 Task: Write an email requesting a performance review from your manager, including your time at the company and your desire for feedback.
Action: Mouse moved to (38, 98)
Screenshot: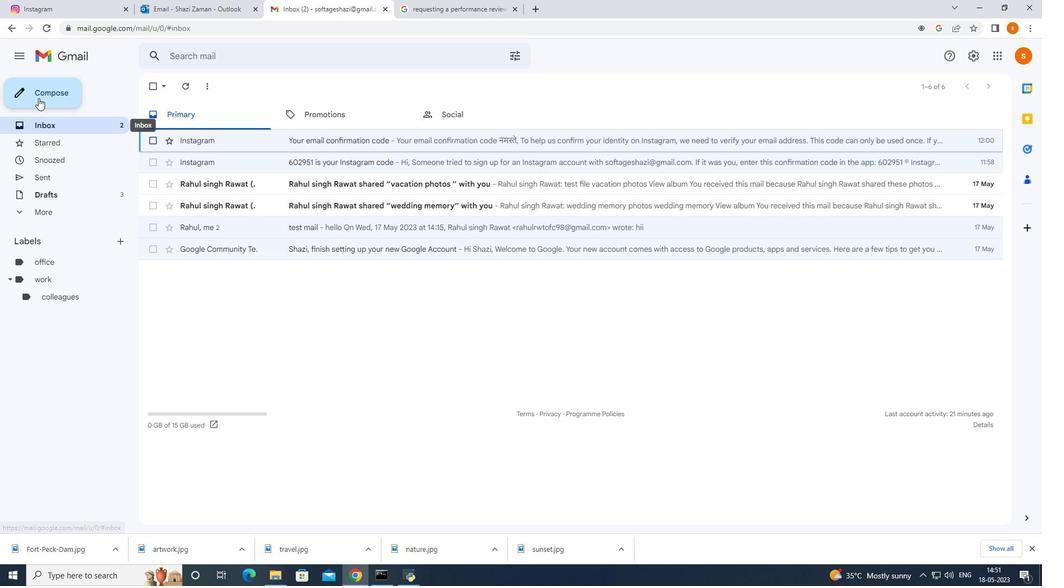 
Action: Mouse pressed left at (38, 98)
Screenshot: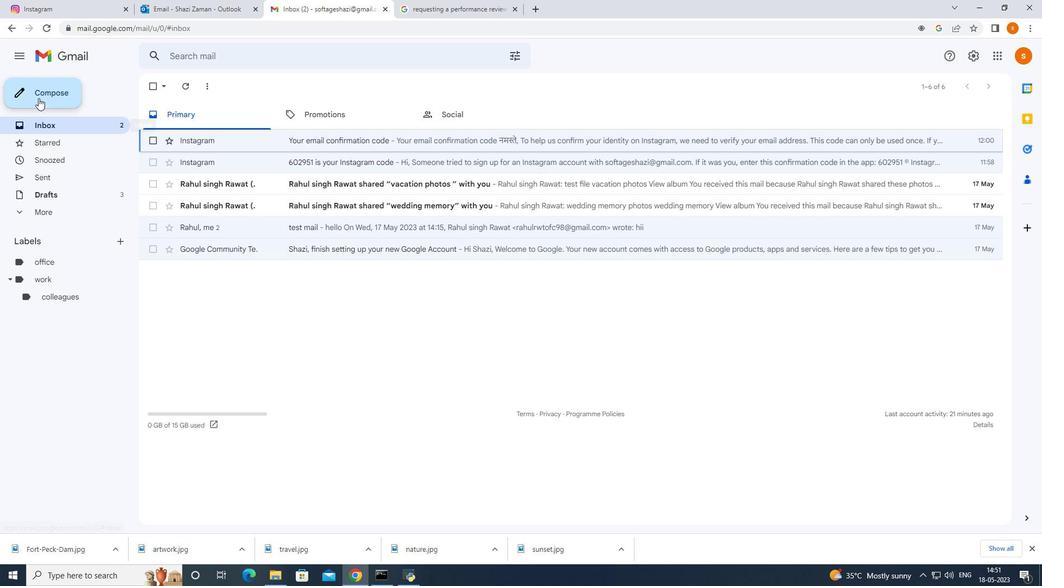 
Action: Mouse moved to (723, 244)
Screenshot: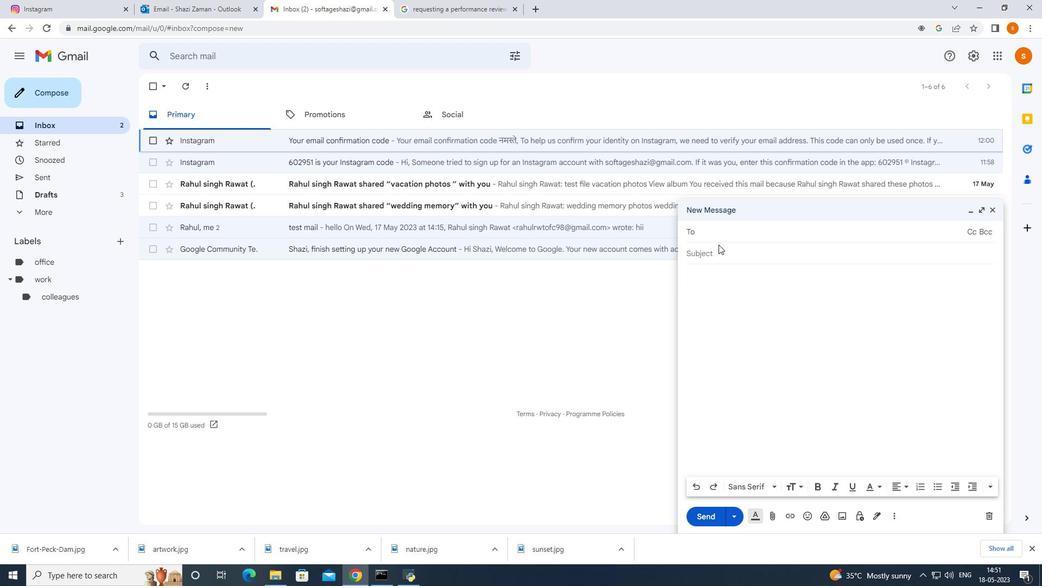 
Action: Key pressed ra<Key.down><Key.enter>
Screenshot: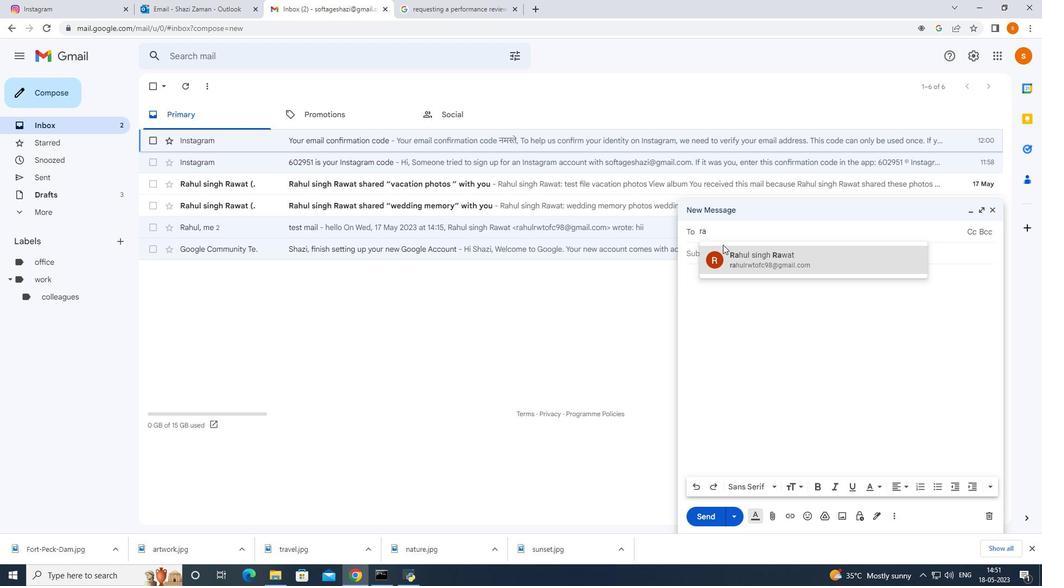 
Action: Mouse moved to (729, 267)
Screenshot: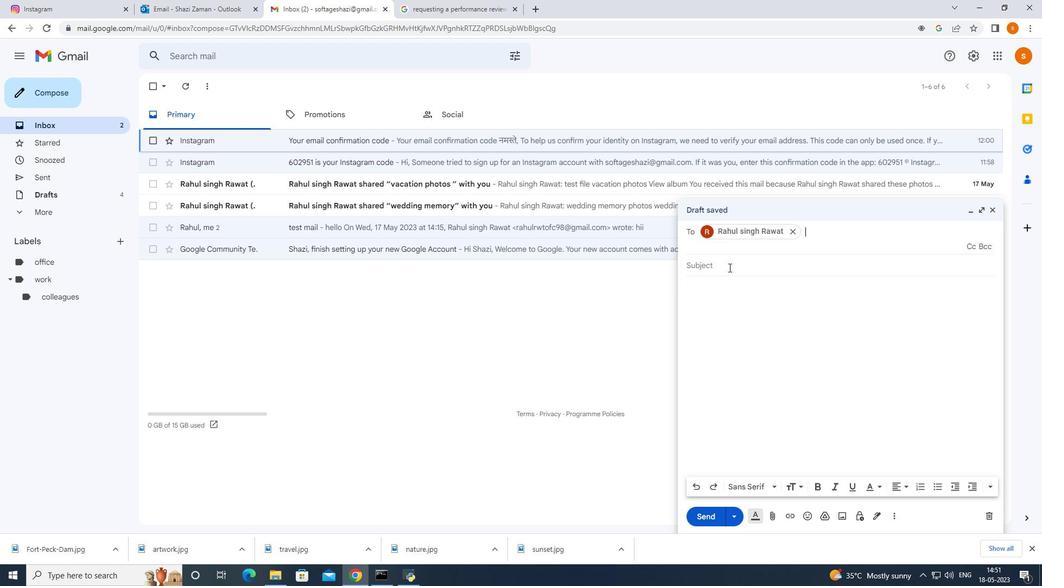 
Action: Mouse pressed left at (729, 267)
Screenshot: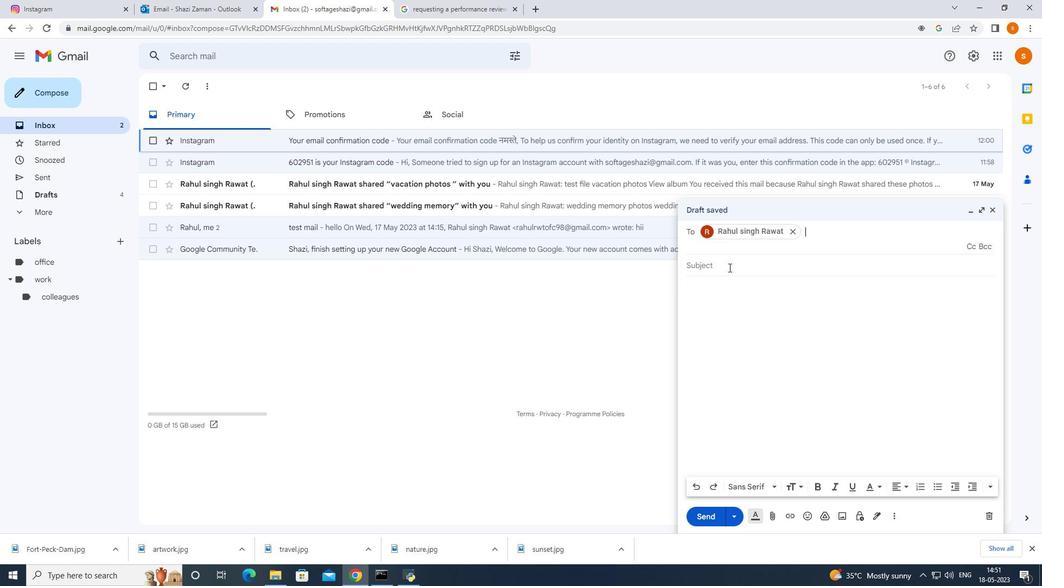 
Action: Mouse moved to (729, 266)
Screenshot: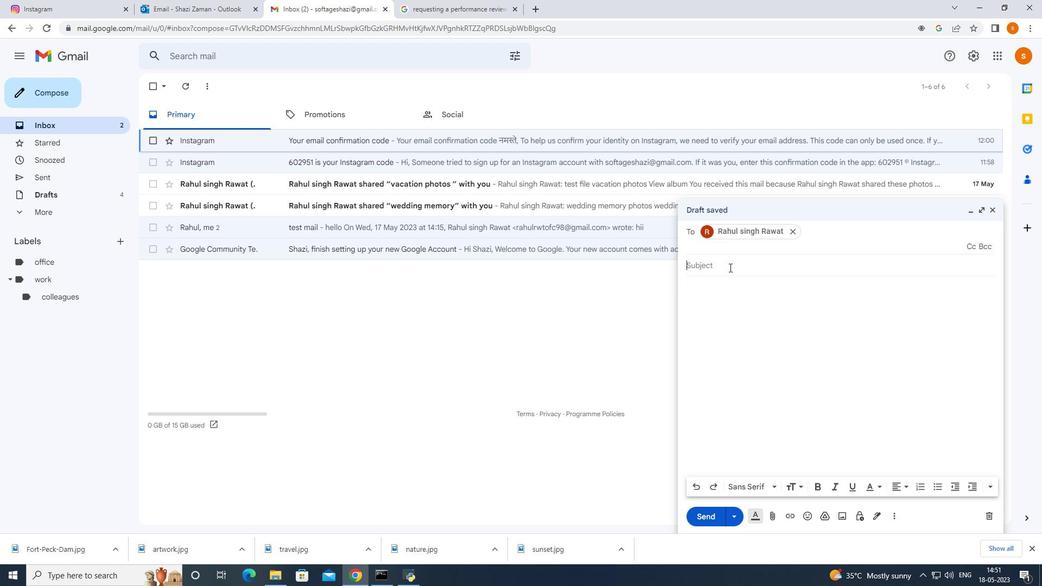
Action: Key pressed performana<Key.backspace>v<Key.backspace>ce<Key.space>review<Key.space>on<Key.space>work
Screenshot: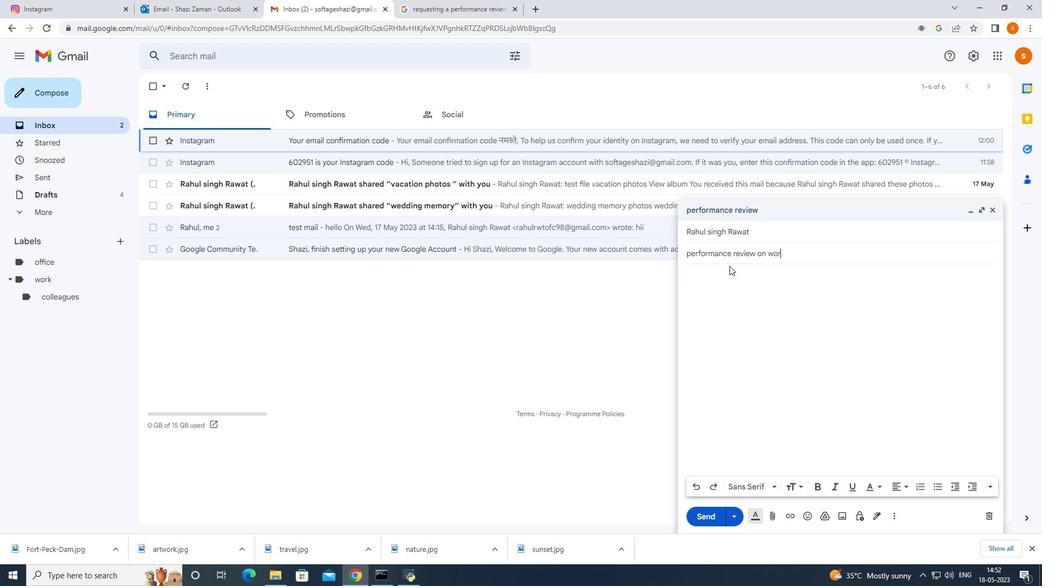 
Action: Mouse moved to (720, 269)
Screenshot: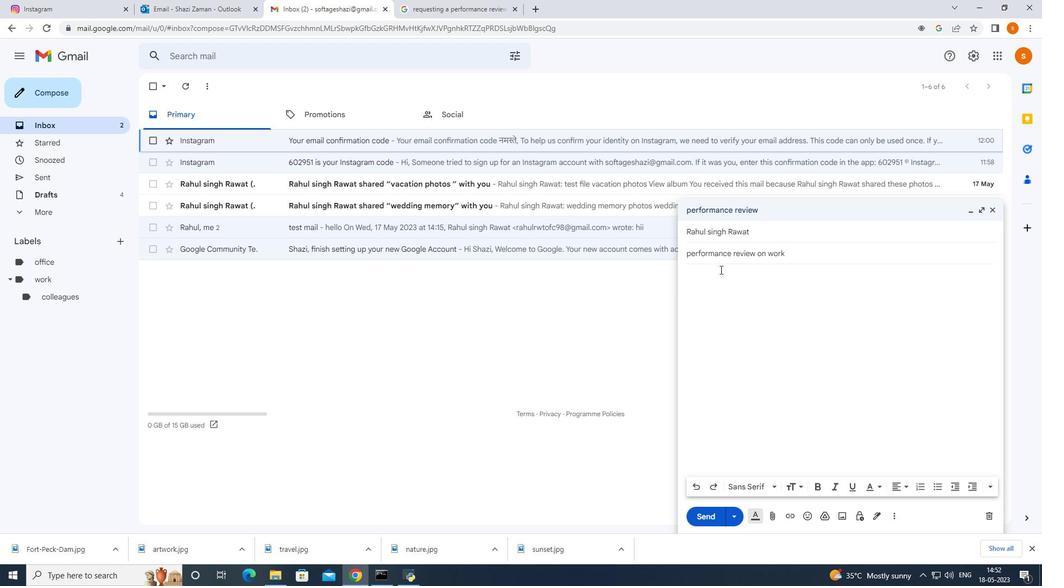 
Action: Mouse pressed left at (720, 269)
Screenshot: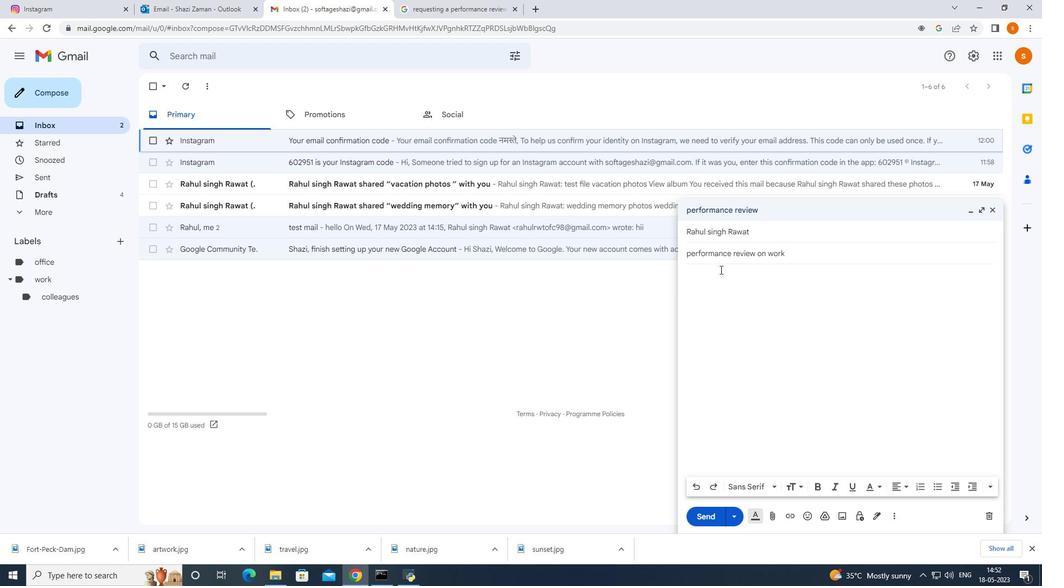 
Action: Mouse moved to (719, 269)
Screenshot: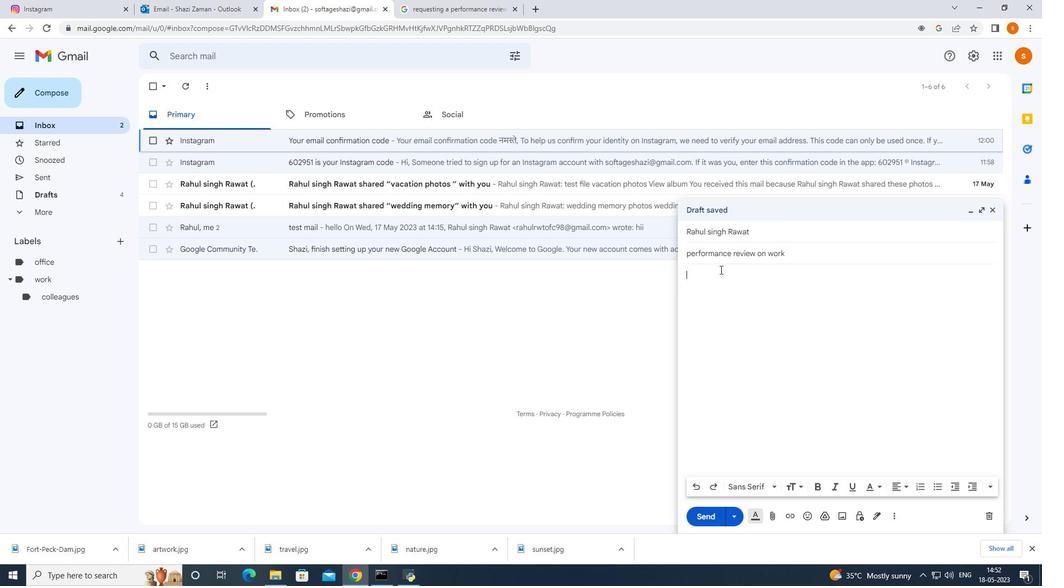 
Action: Key pressed <Key.shift>Hy<Key.space>r<Key.backspace><Key.shift>Rahul,<Key.enter><Key.enter><Key.enter><Key.enter><Key.backspace><Key.backspace><Key.backspace><Key.space><Key.space><Key.space><Key.space><Key.space><Key.space><Key.space>ctrl+Cctrl+V
Screenshot: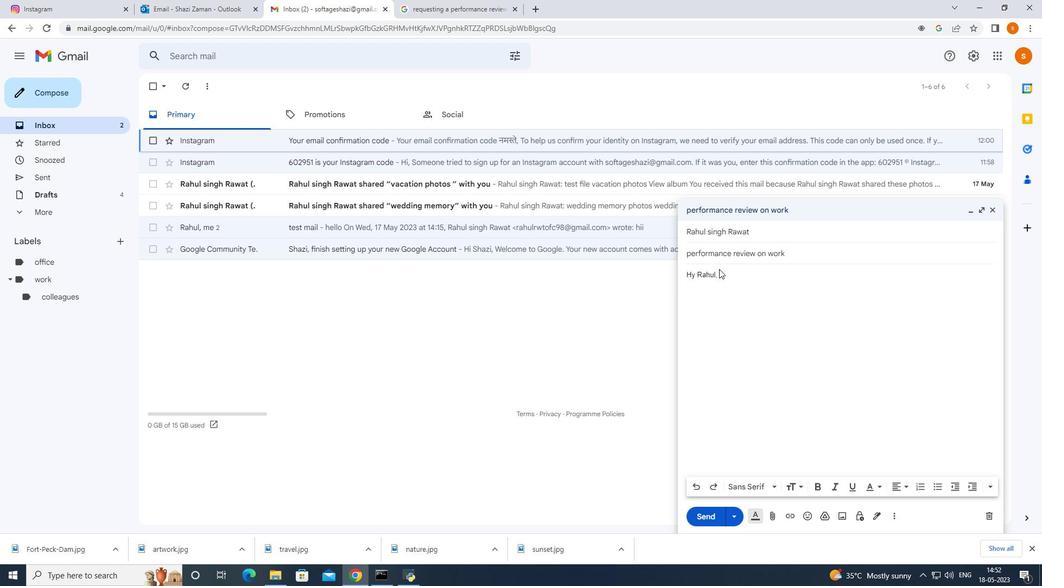 
Action: Mouse moved to (761, 370)
Screenshot: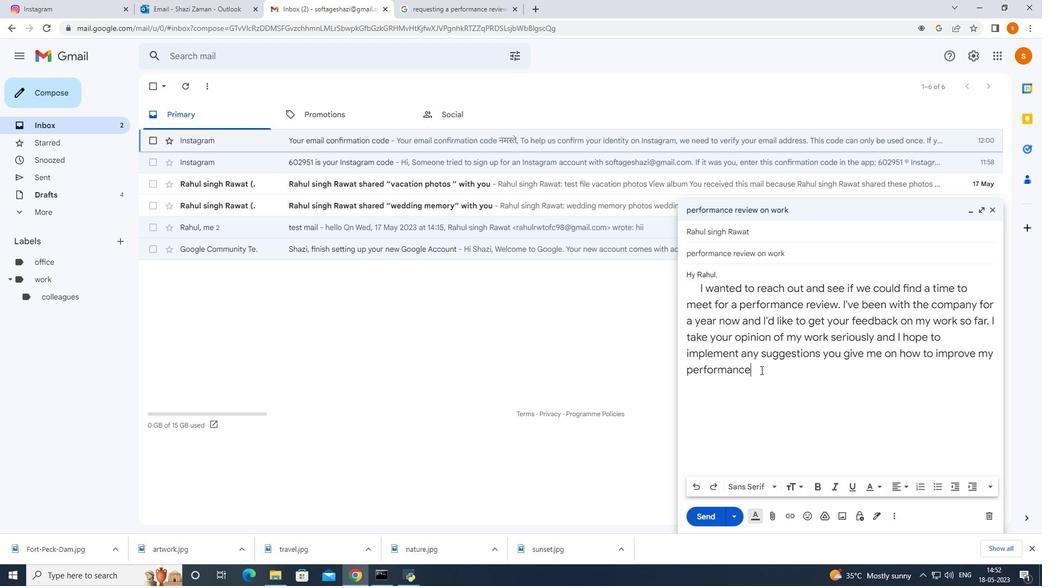 
Action: Mouse pressed left at (761, 370)
Screenshot: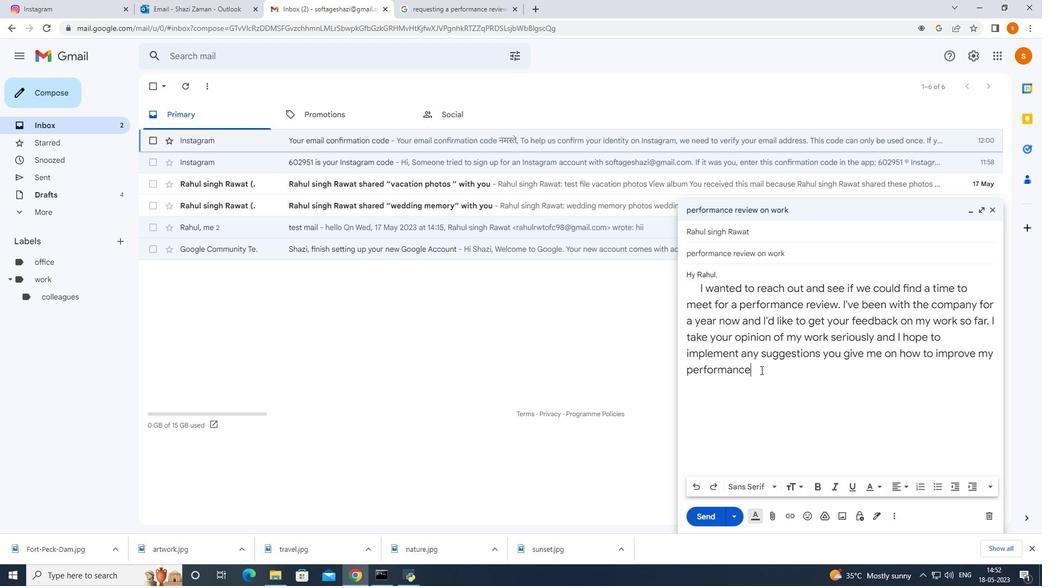 
Action: Mouse moved to (804, 489)
Screenshot: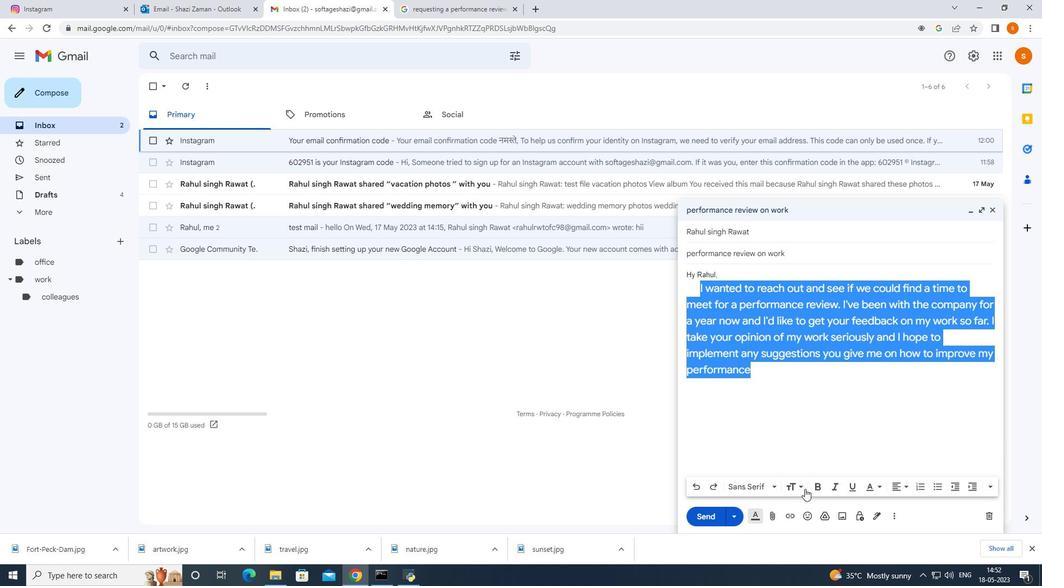 
Action: Mouse pressed left at (804, 489)
Screenshot: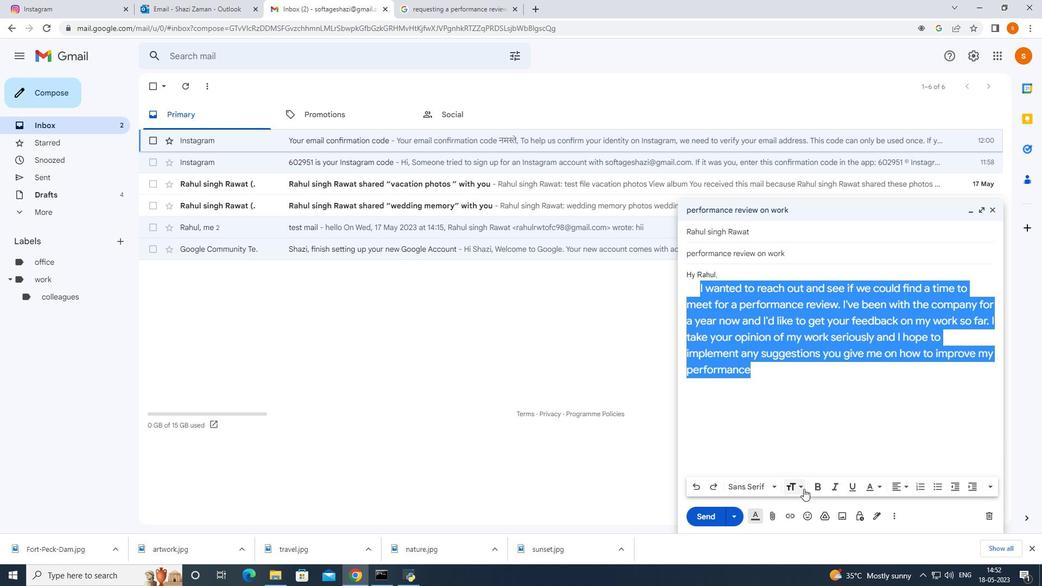 
Action: Mouse moved to (812, 438)
Screenshot: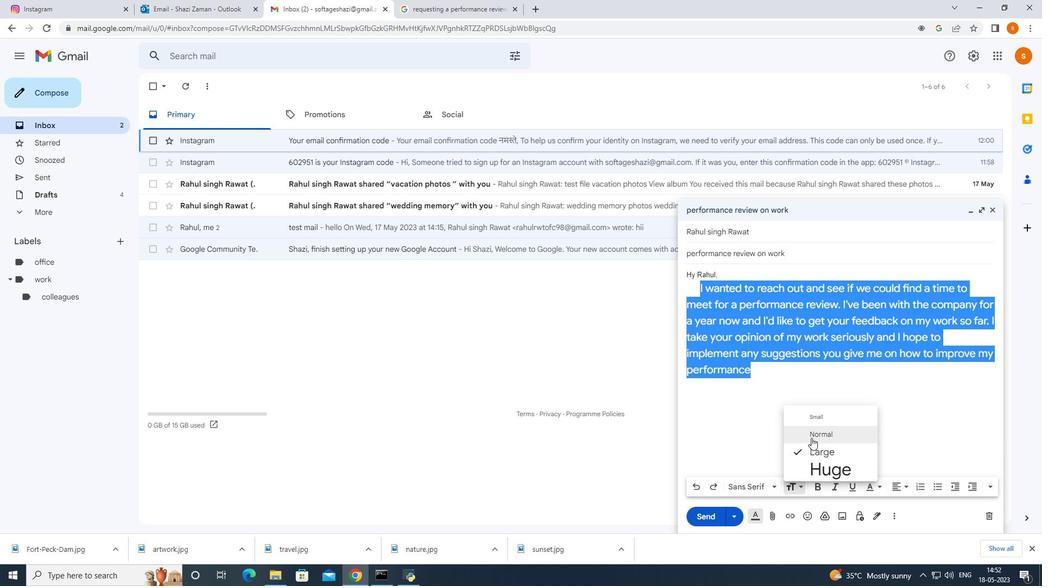 
Action: Mouse pressed left at (812, 438)
Screenshot: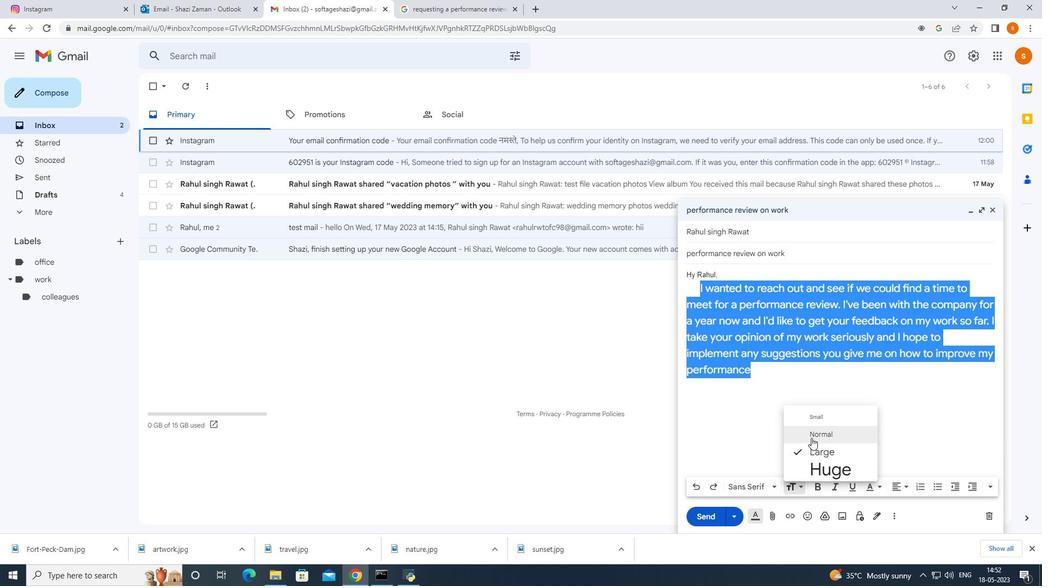 
Action: Mouse moved to (799, 486)
Screenshot: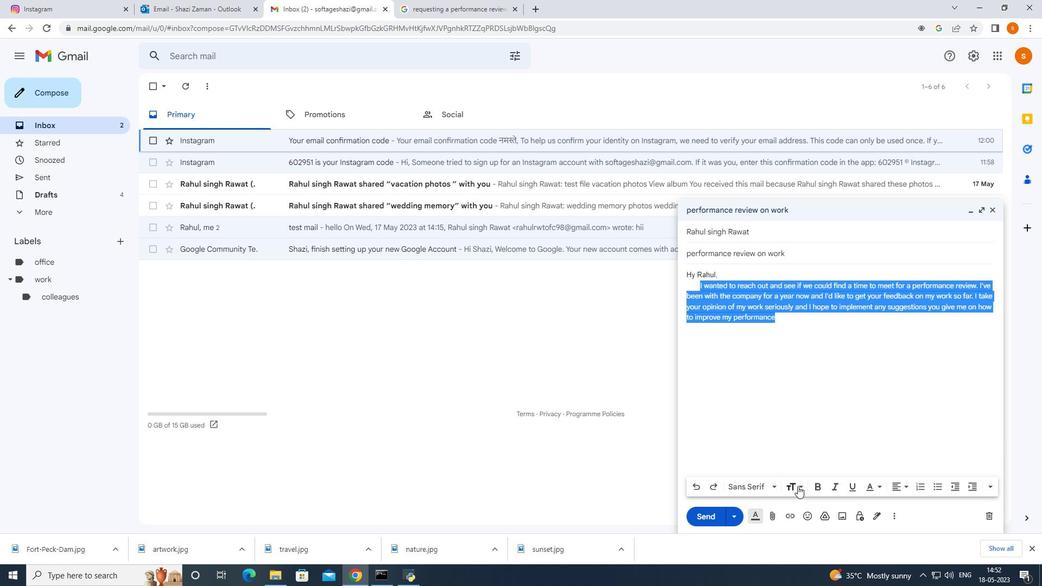 
Action: Mouse pressed left at (799, 486)
Screenshot: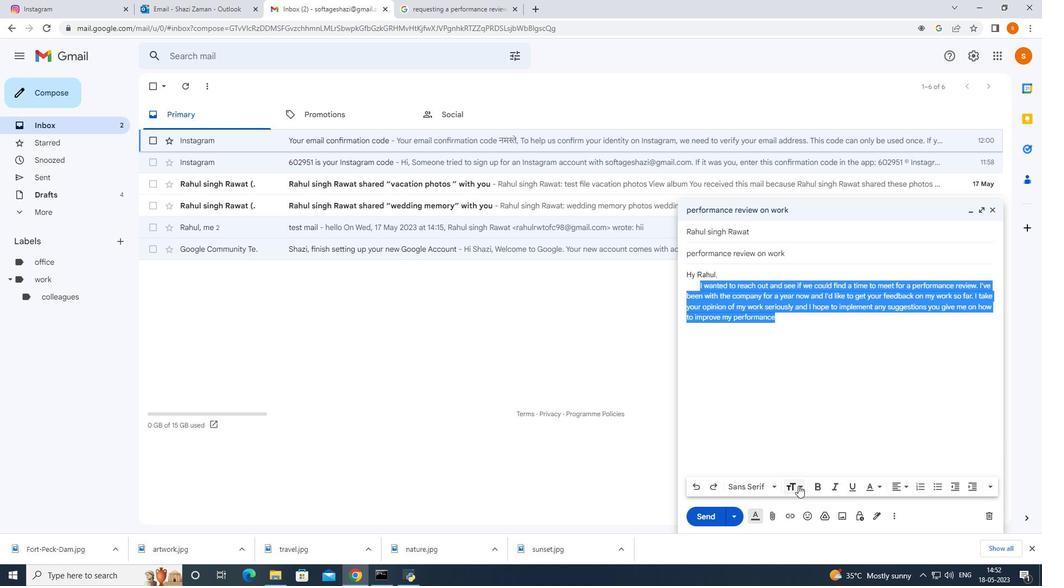 
Action: Mouse moved to (809, 448)
Screenshot: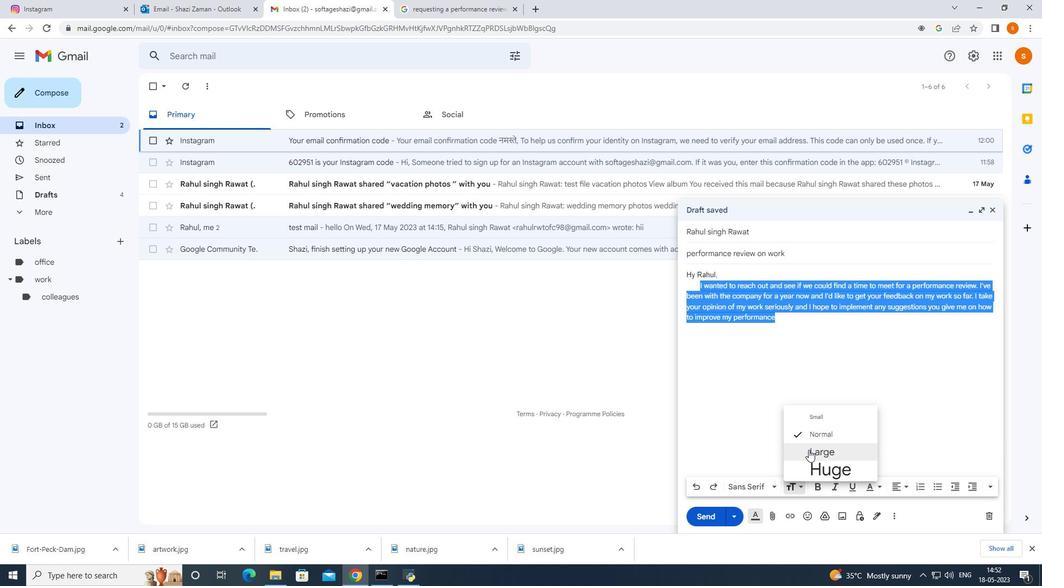 
Action: Mouse pressed left at (809, 448)
Screenshot: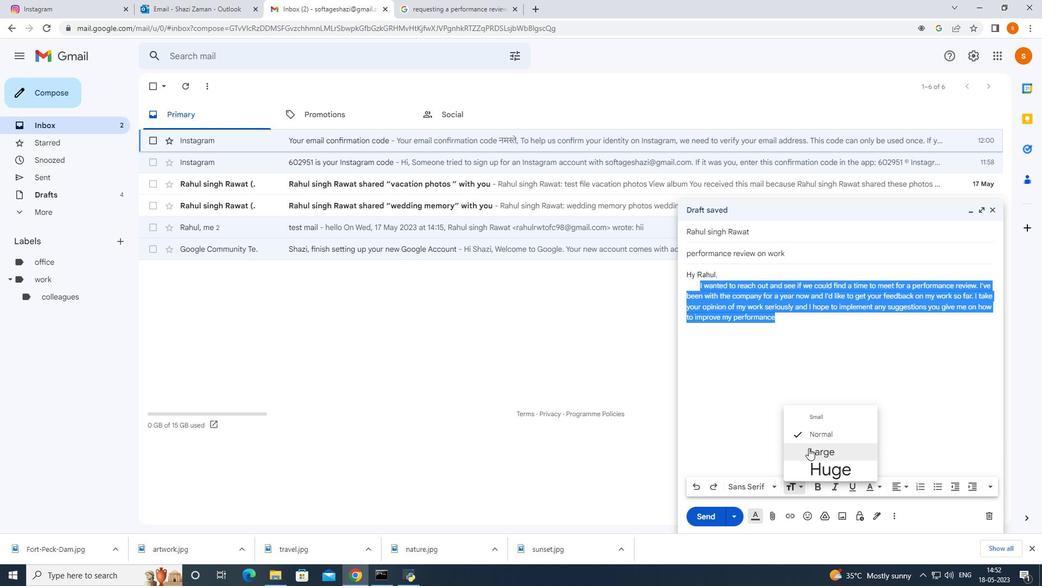 
Action: Mouse moved to (800, 488)
Screenshot: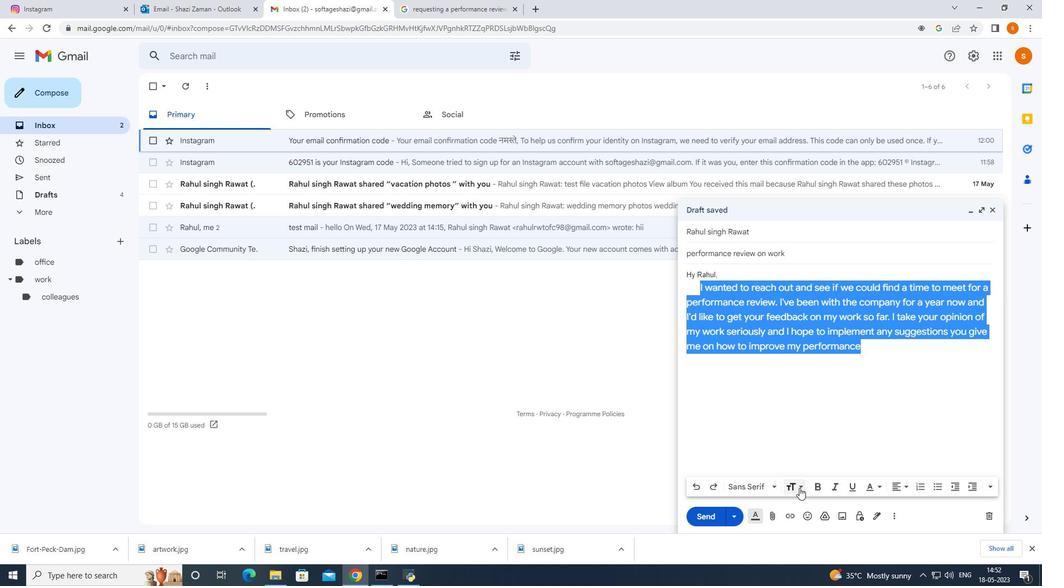 
Action: Mouse pressed left at (800, 488)
Screenshot: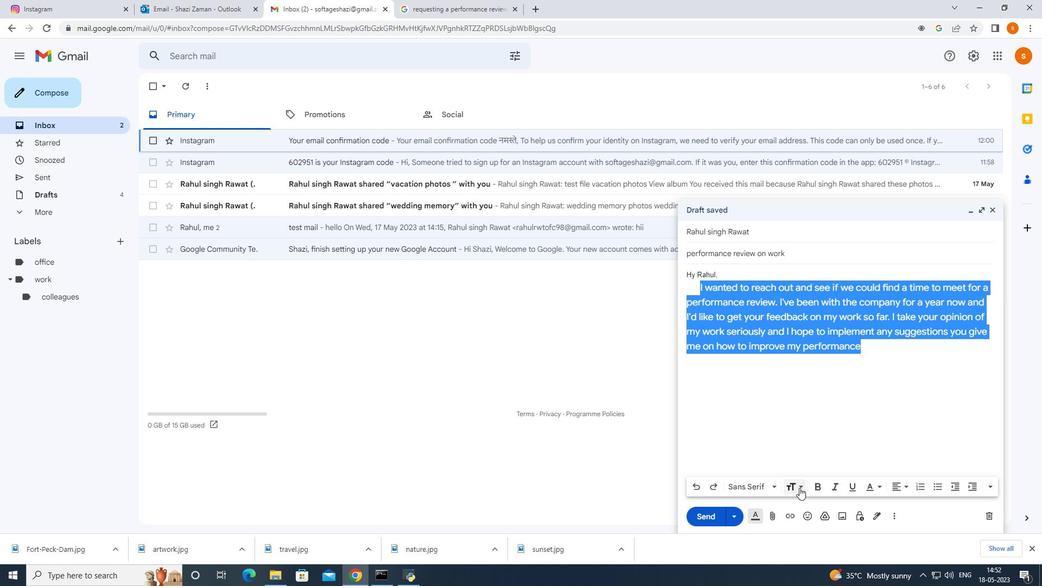 
Action: Mouse moved to (807, 433)
Screenshot: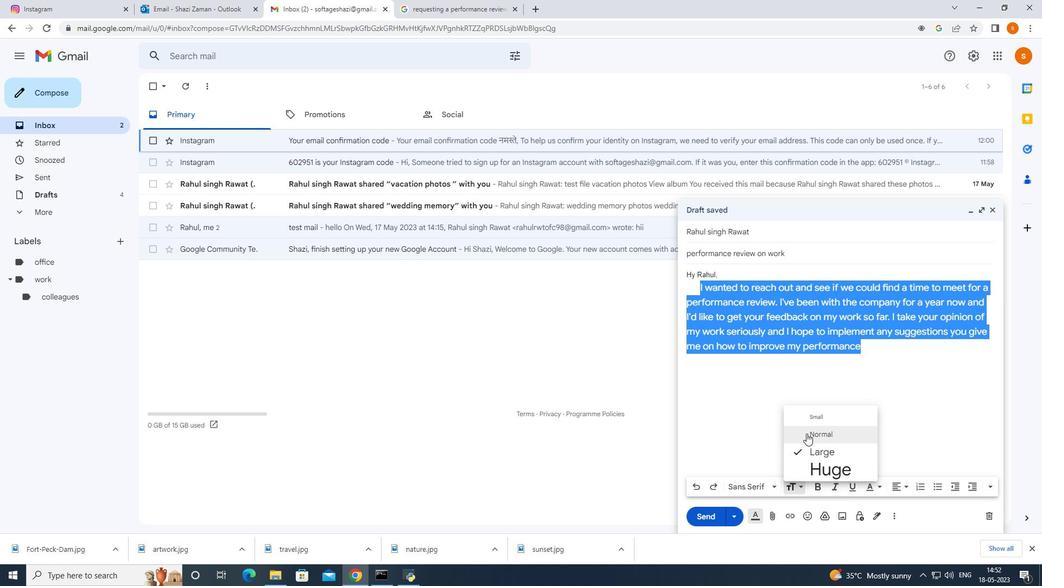 
Action: Mouse pressed left at (807, 433)
Screenshot: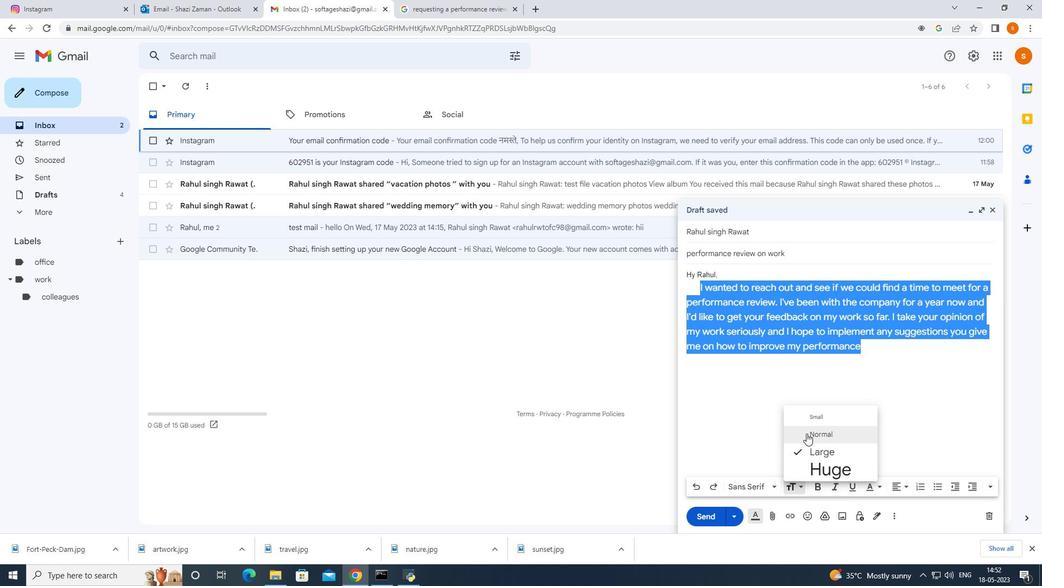 
Action: Mouse moved to (774, 489)
Screenshot: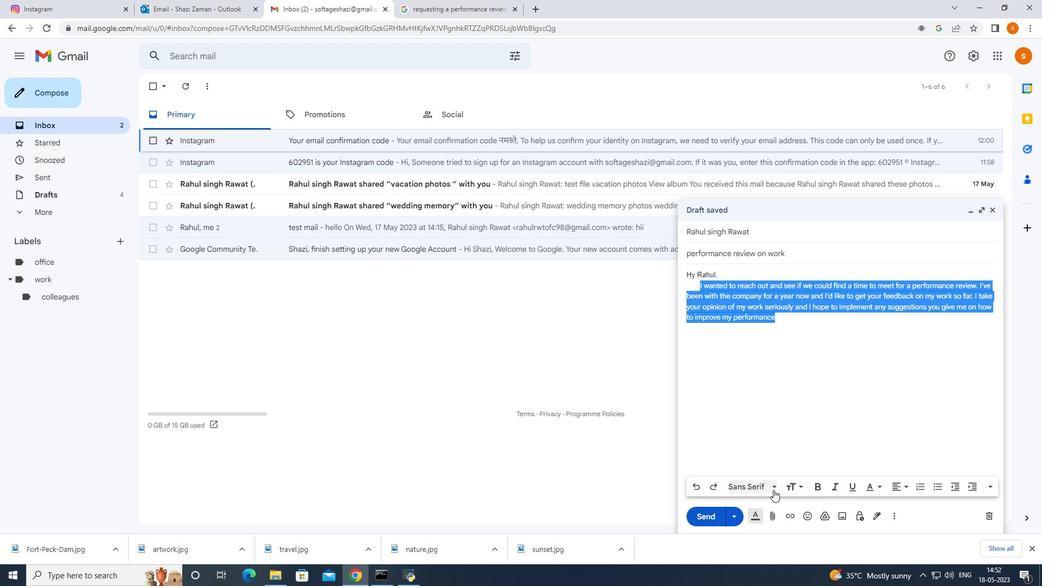 
Action: Mouse pressed left at (774, 489)
Screenshot: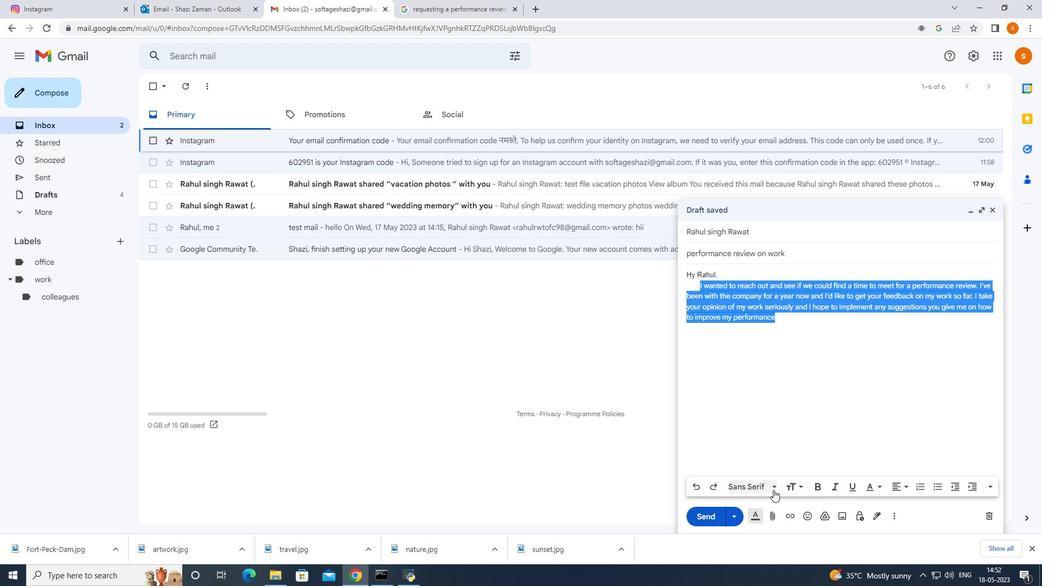 
Action: Mouse moved to (705, 404)
Screenshot: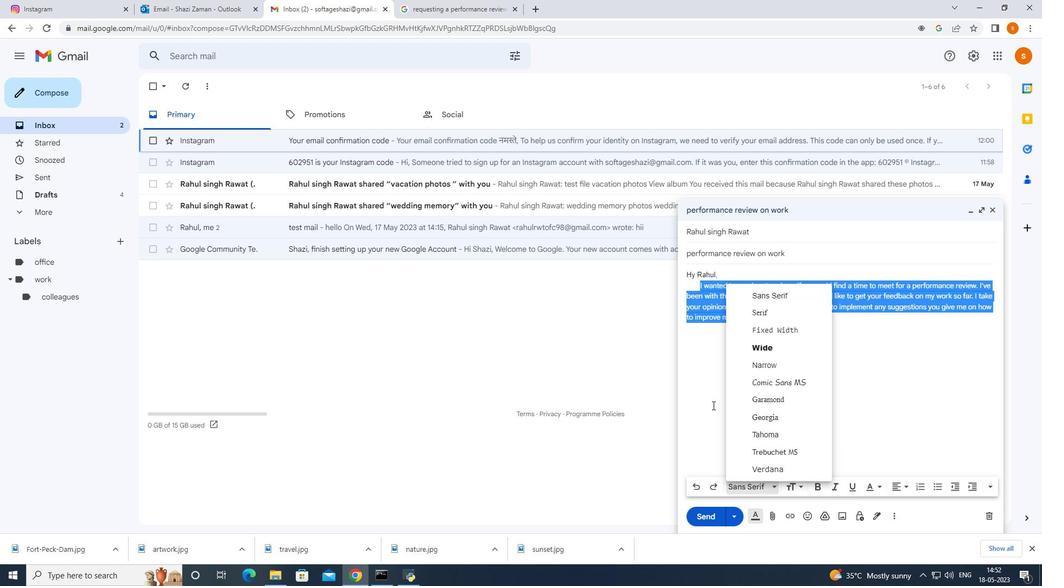 
Action: Mouse pressed left at (705, 404)
Screenshot: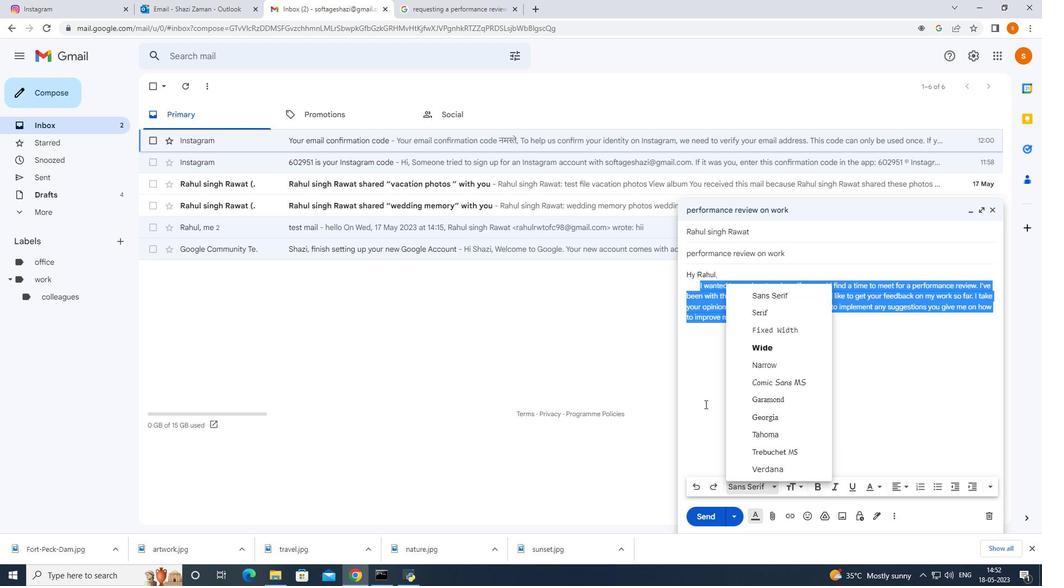 
Action: Mouse moved to (728, 272)
Screenshot: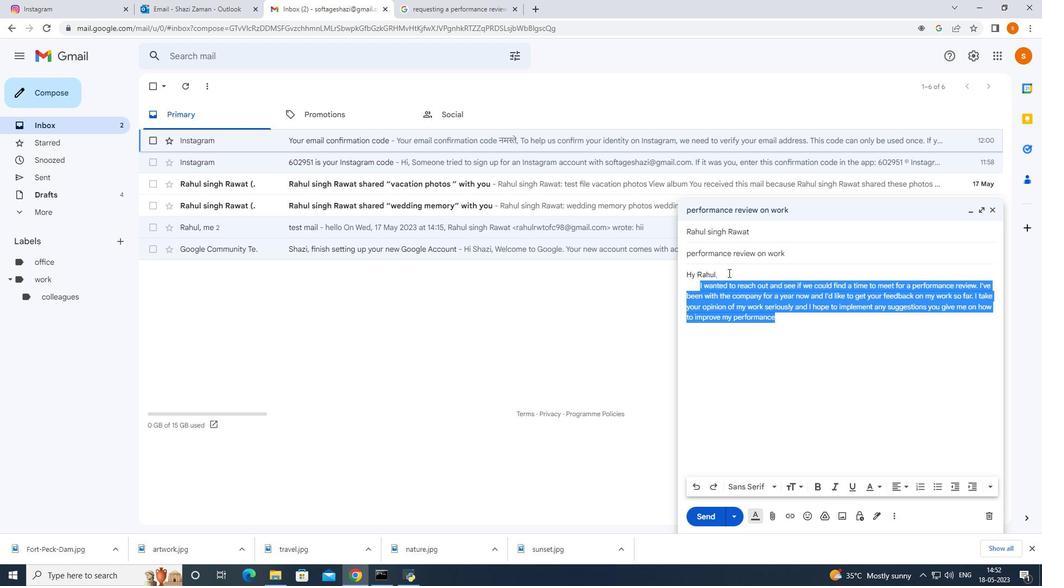 
Action: Mouse pressed left at (728, 272)
Screenshot: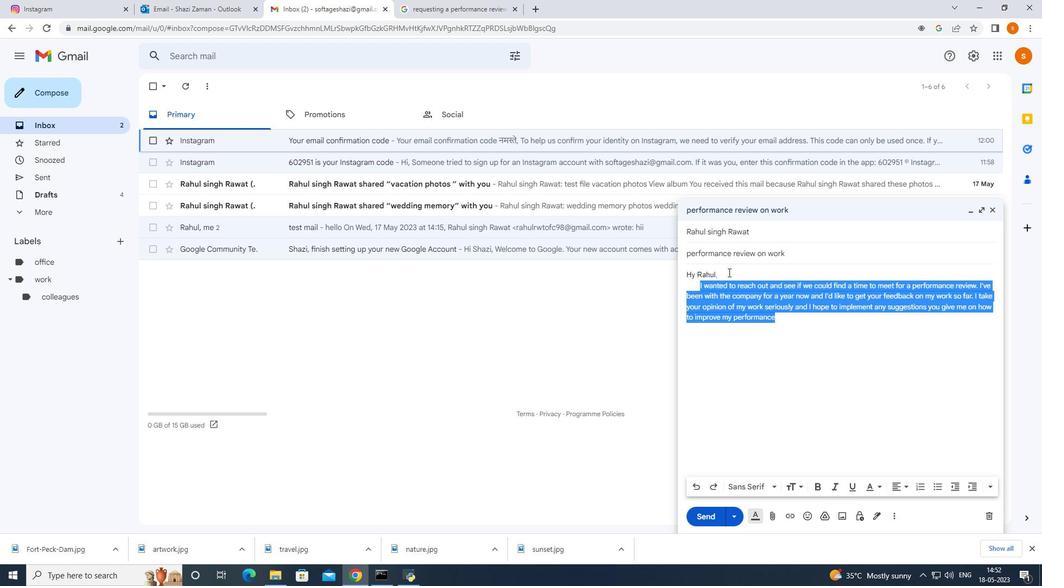 
Action: Mouse moved to (717, 273)
Screenshot: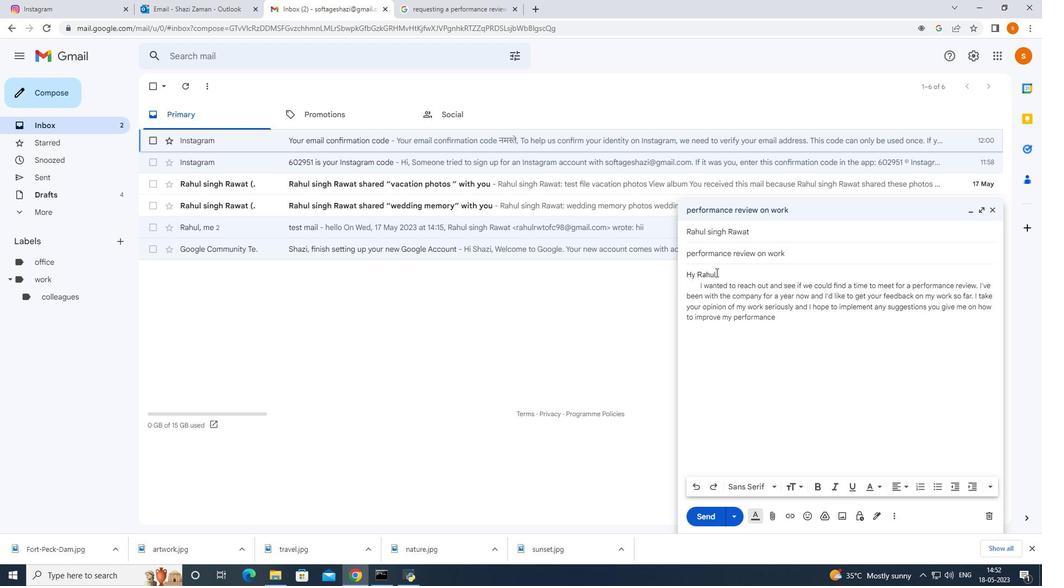 
Action: Mouse pressed left at (717, 273)
Screenshot: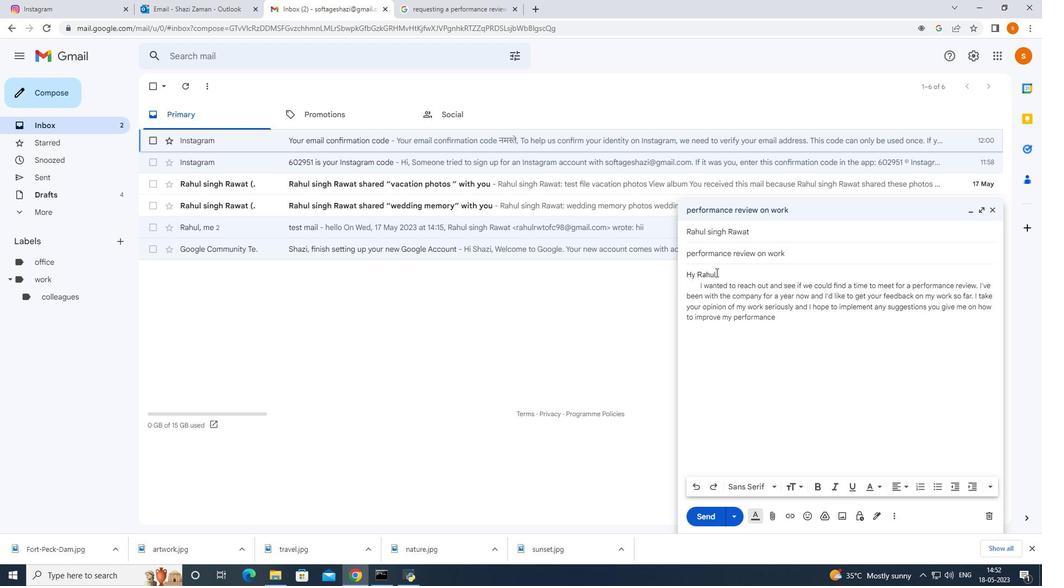 
Action: Mouse moved to (763, 354)
Screenshot: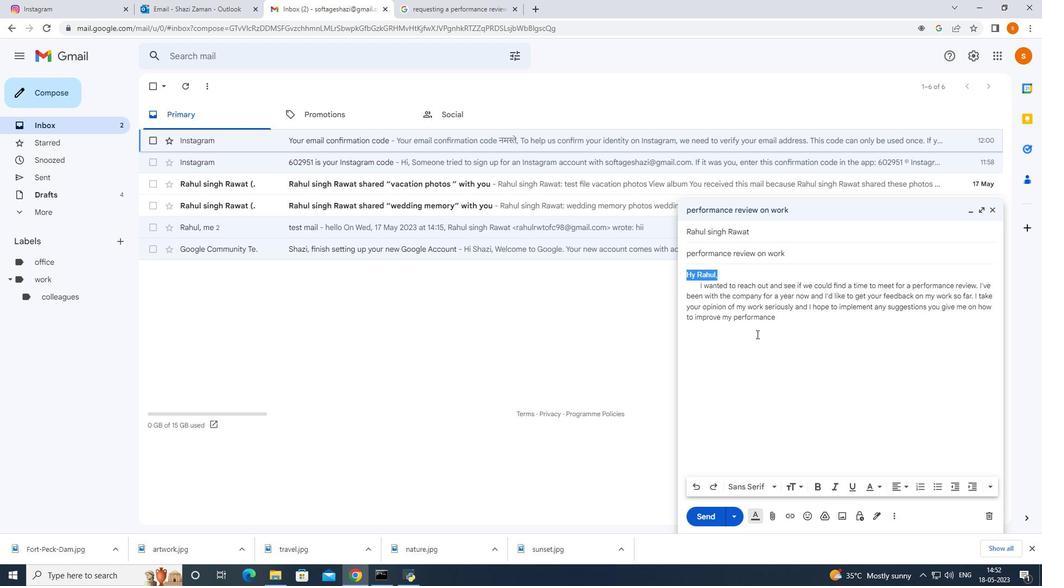 
Action: Mouse pressed left at (763, 354)
Screenshot: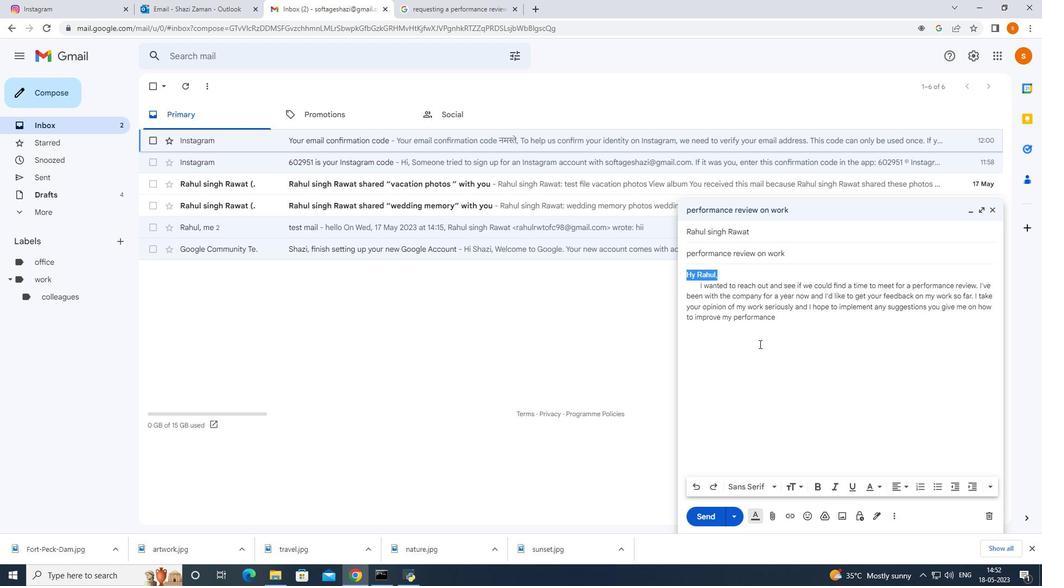 
Action: Mouse moved to (781, 319)
Screenshot: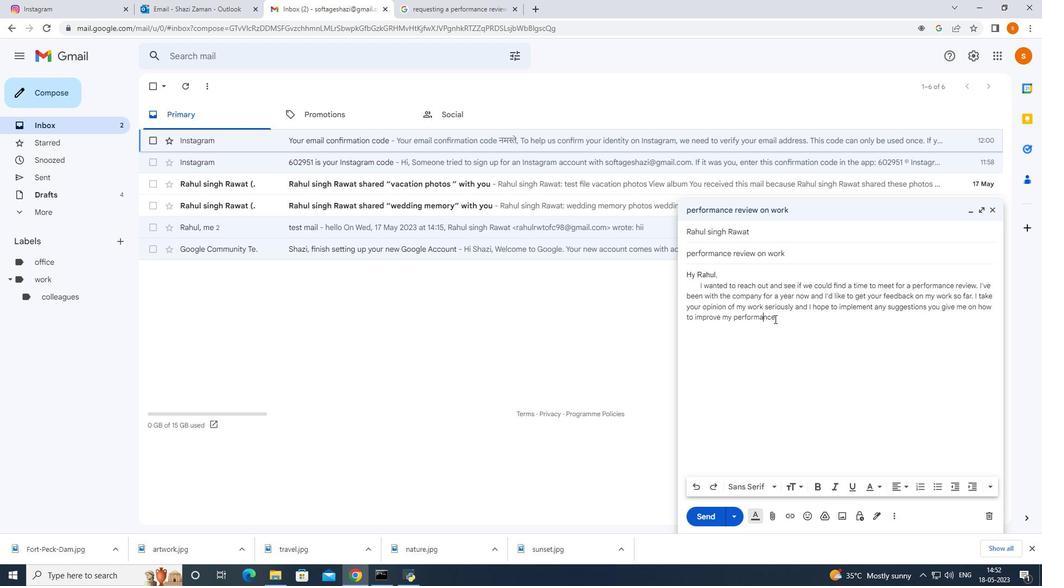 
Action: Mouse pressed left at (781, 319)
Screenshot: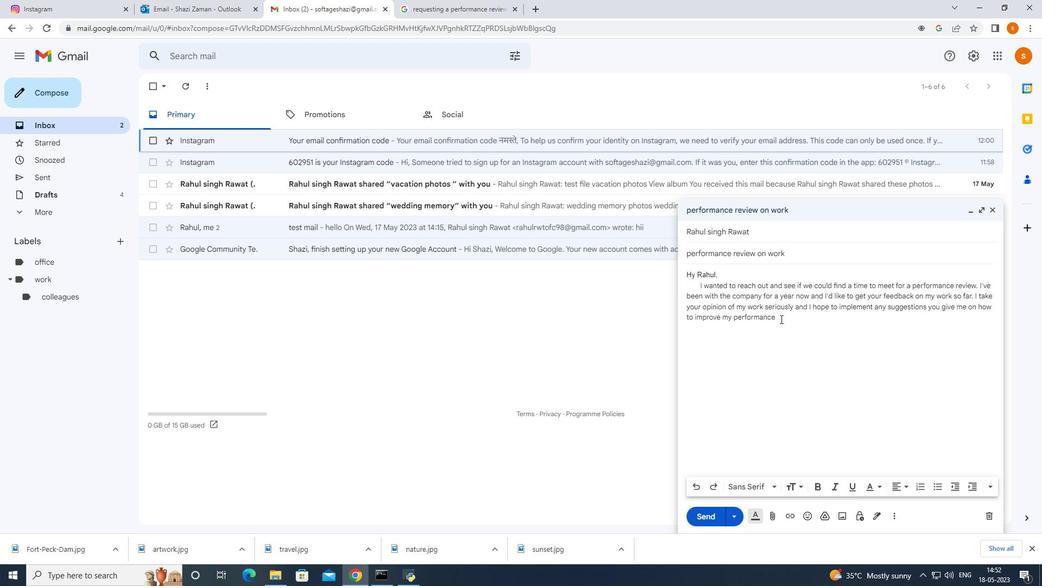 
Action: Mouse moved to (774, 489)
Screenshot: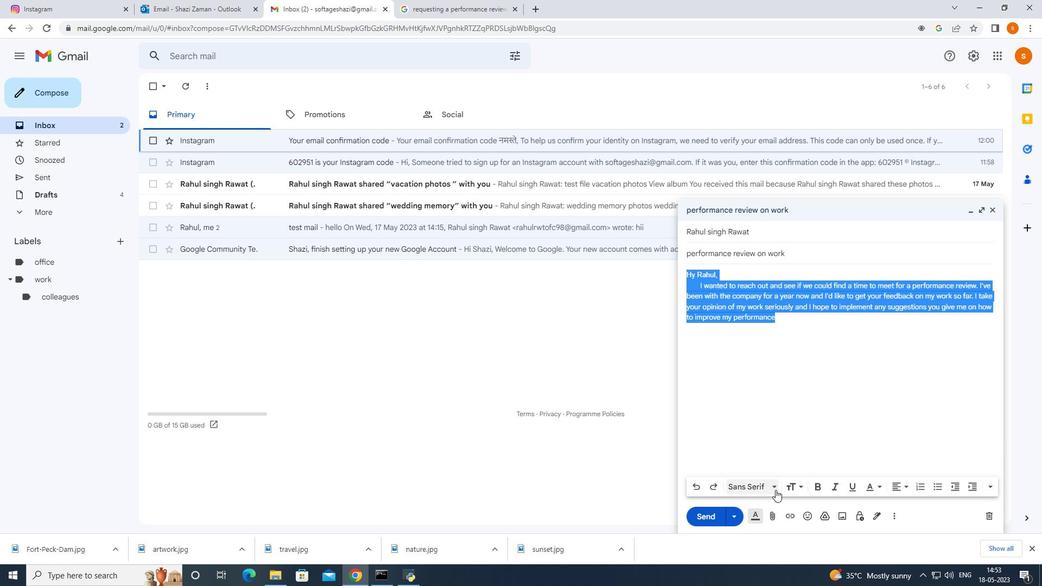 
Action: Mouse pressed left at (774, 489)
Screenshot: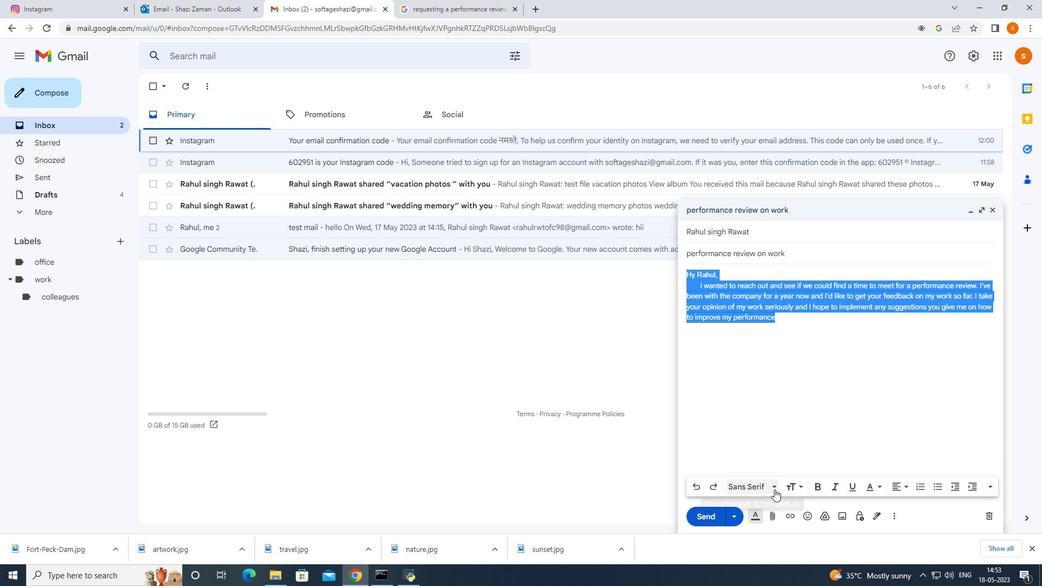 
Action: Mouse moved to (766, 290)
Screenshot: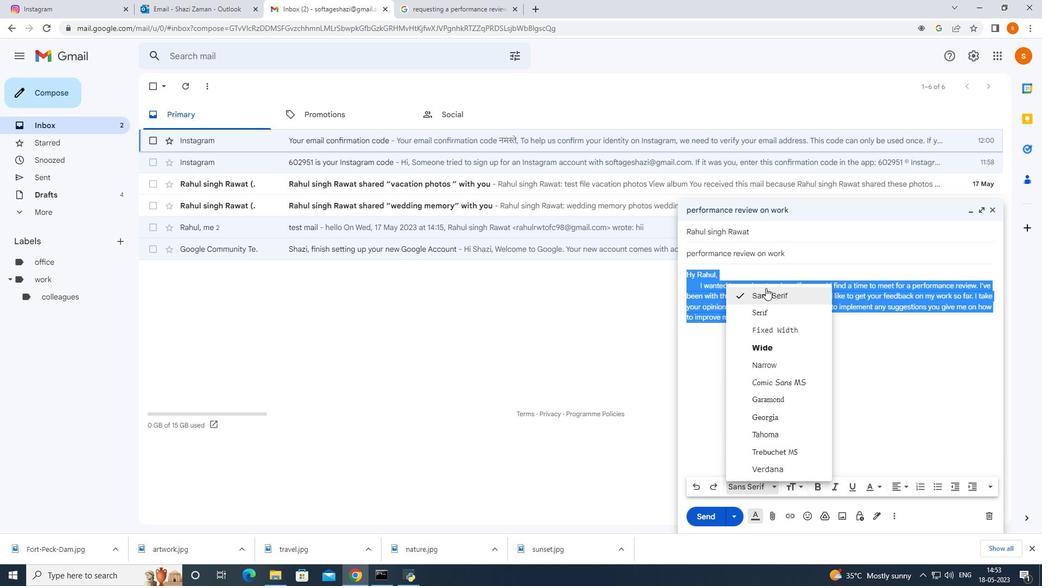 
Action: Mouse pressed left at (766, 290)
Screenshot: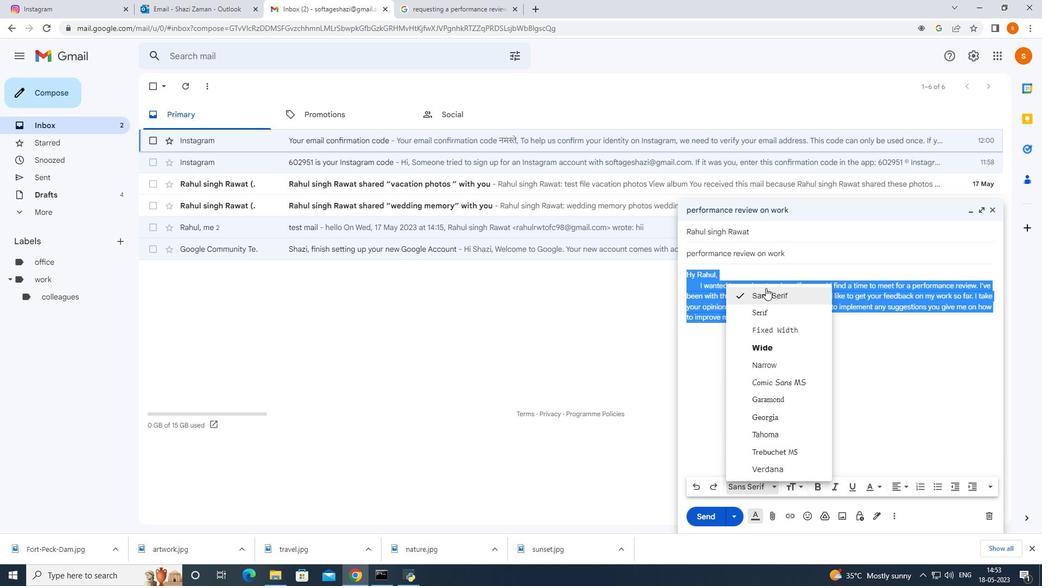 
Action: Mouse moved to (765, 357)
Screenshot: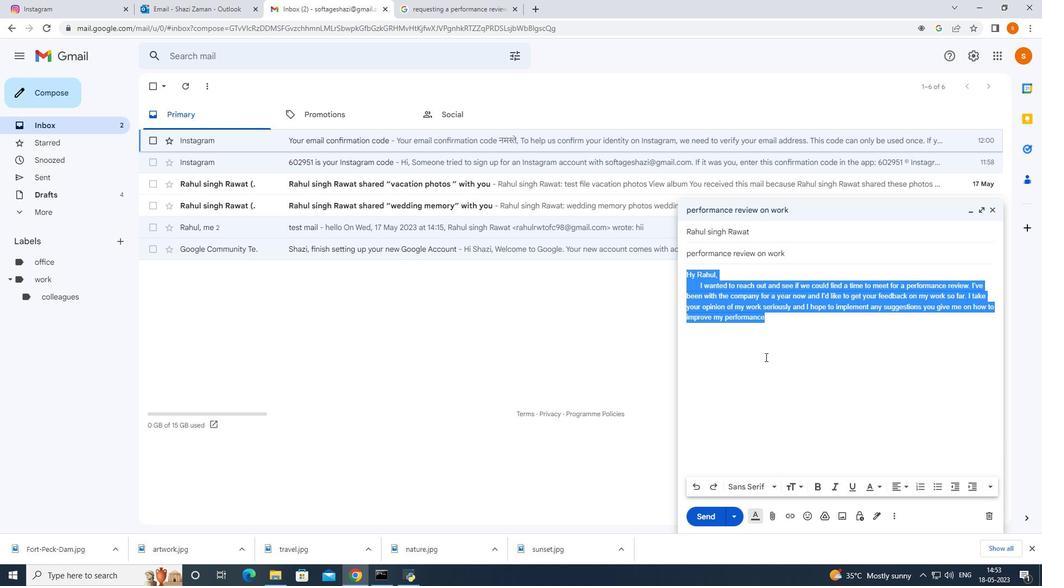 
Action: Mouse pressed left at (765, 357)
Screenshot: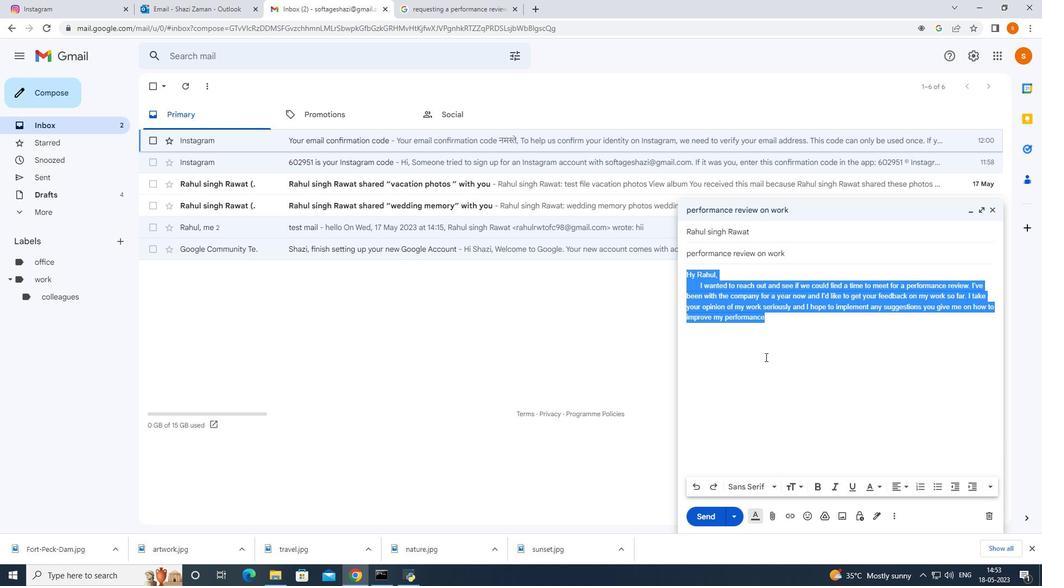 
Action: Mouse moved to (770, 321)
Screenshot: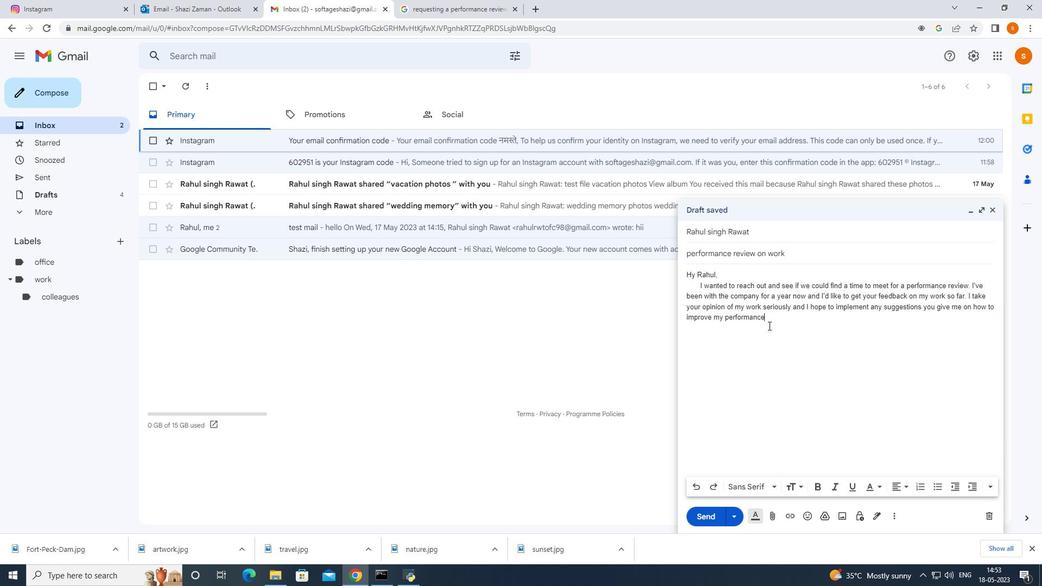 
Action: Mouse pressed left at (770, 321)
Screenshot: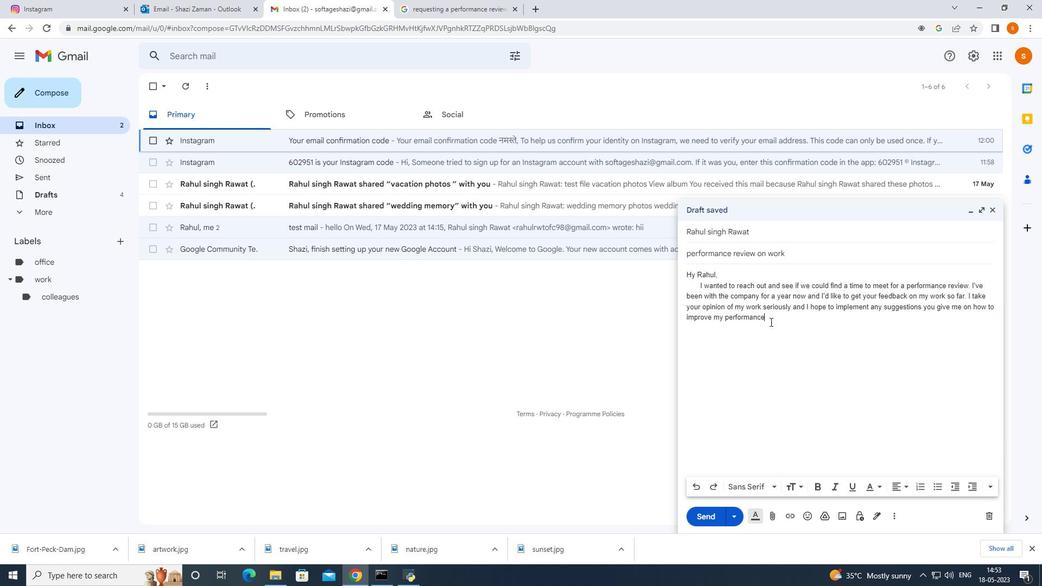 
Action: Mouse moved to (772, 340)
Screenshot: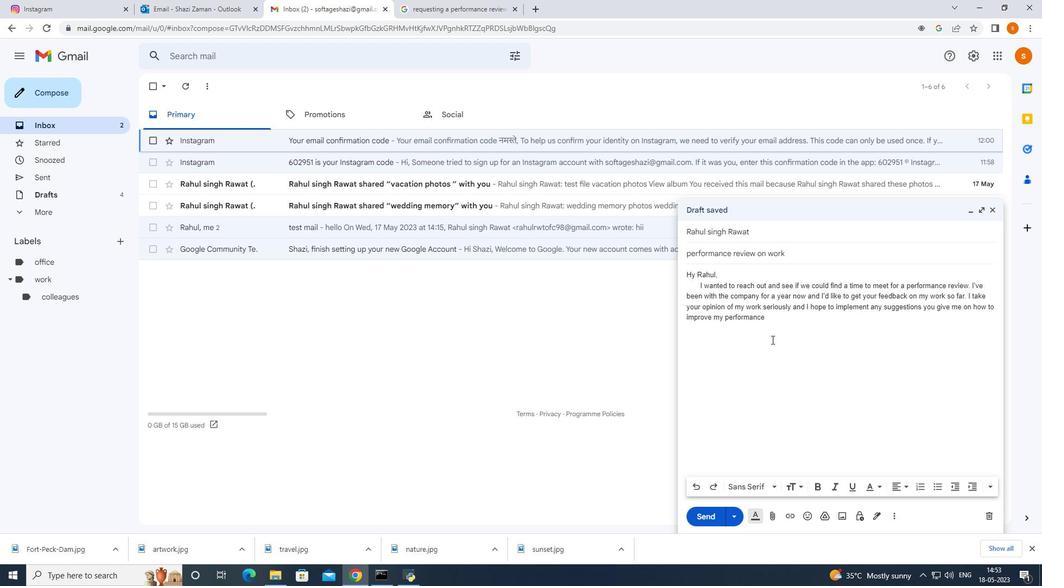 
Action: Key pressed .
Screenshot: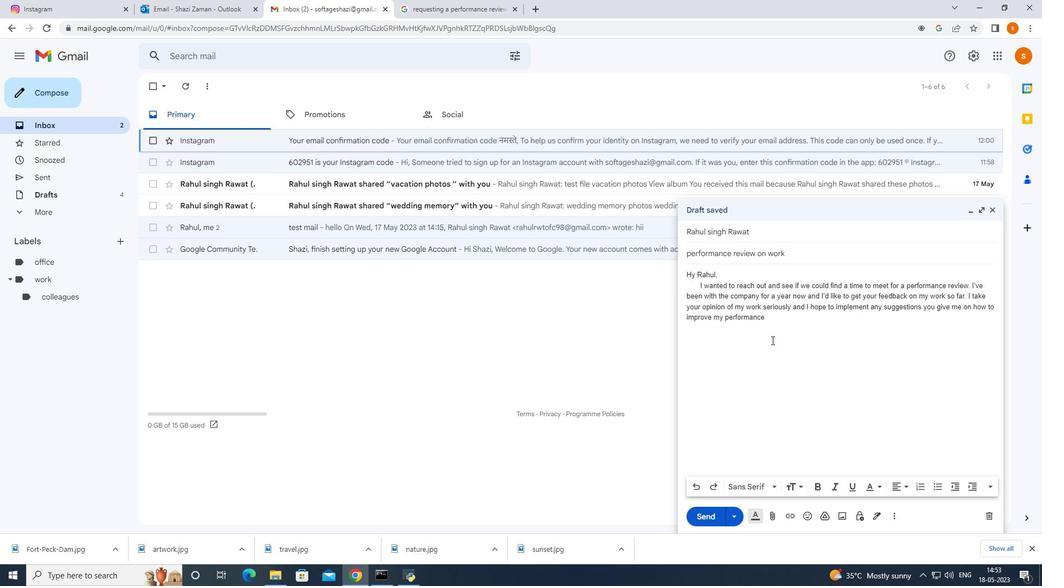 
Action: Mouse moved to (772, 341)
Screenshot: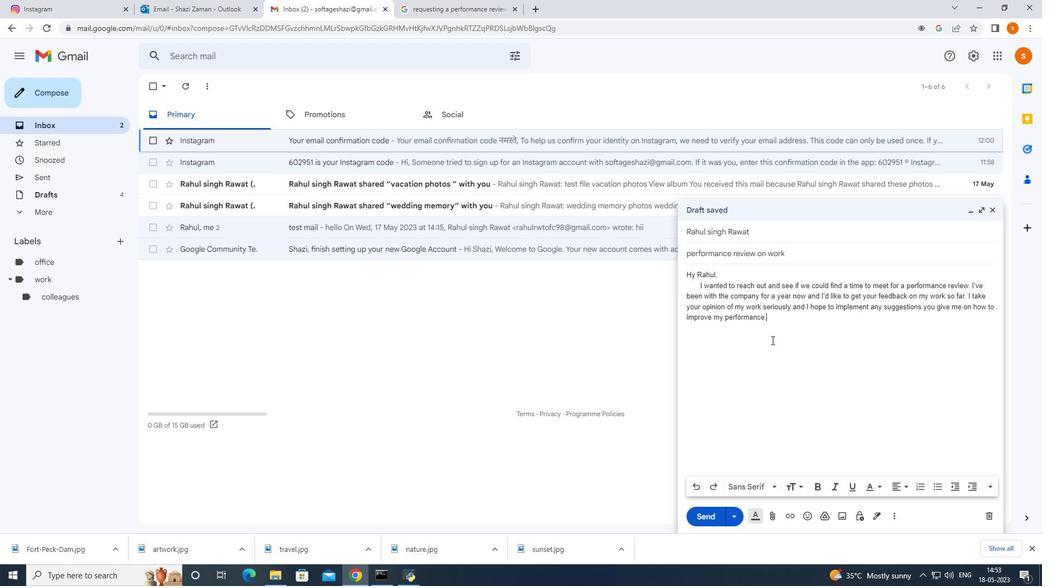 
Action: Key pressed <Key.enter><Key.space><Key.shift>Thank<Key.space>you<Key.enter><Key.space><Key.space>s<Key.backspace><Key.shift>Shzi<Key.backspace><Key.backspace>azi
Screenshot: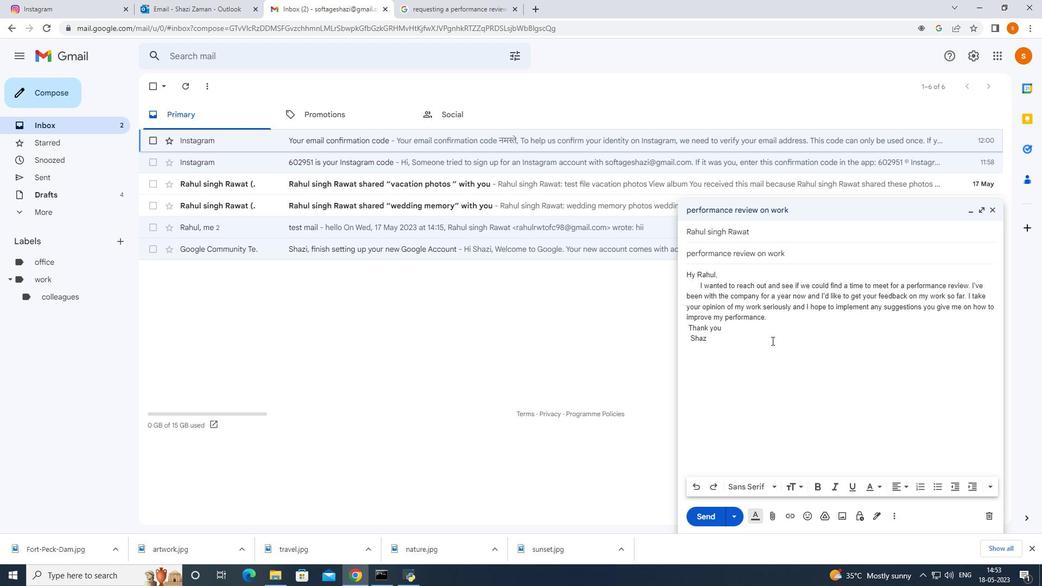 
Action: Mouse moved to (715, 521)
Screenshot: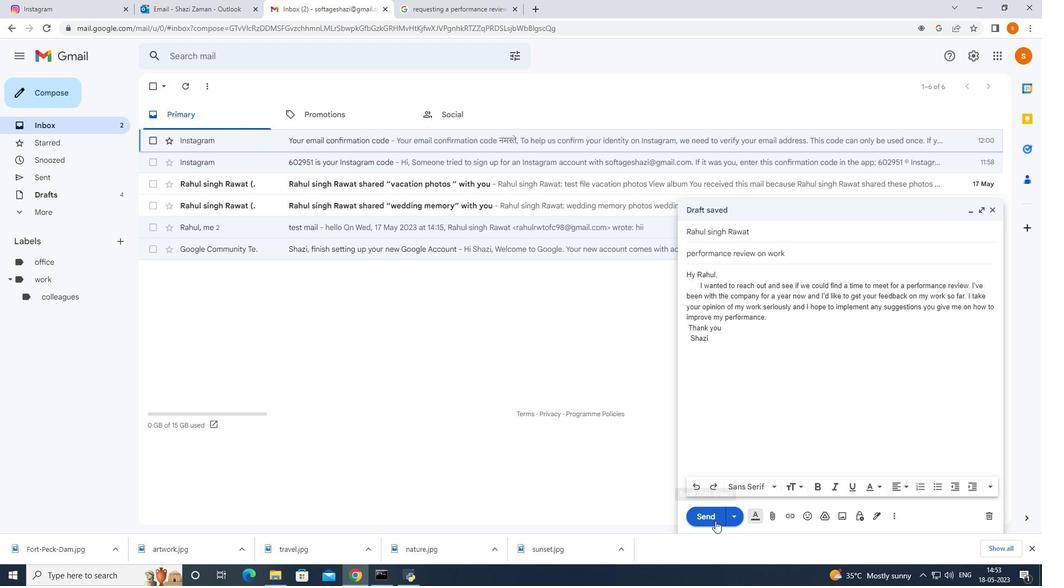 
Action: Mouse pressed left at (715, 521)
Screenshot: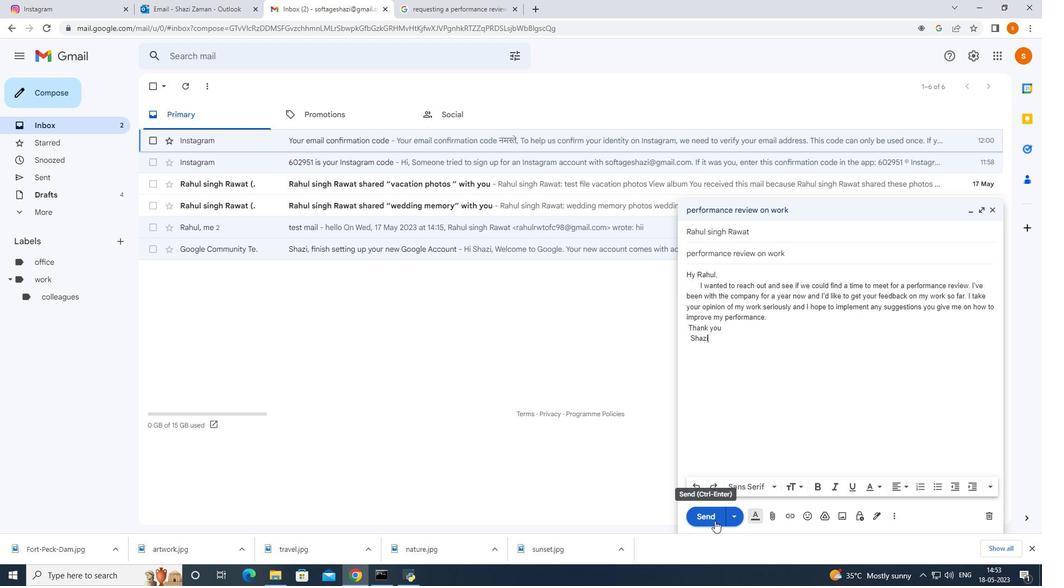 
Action: Mouse moved to (192, 404)
Screenshot: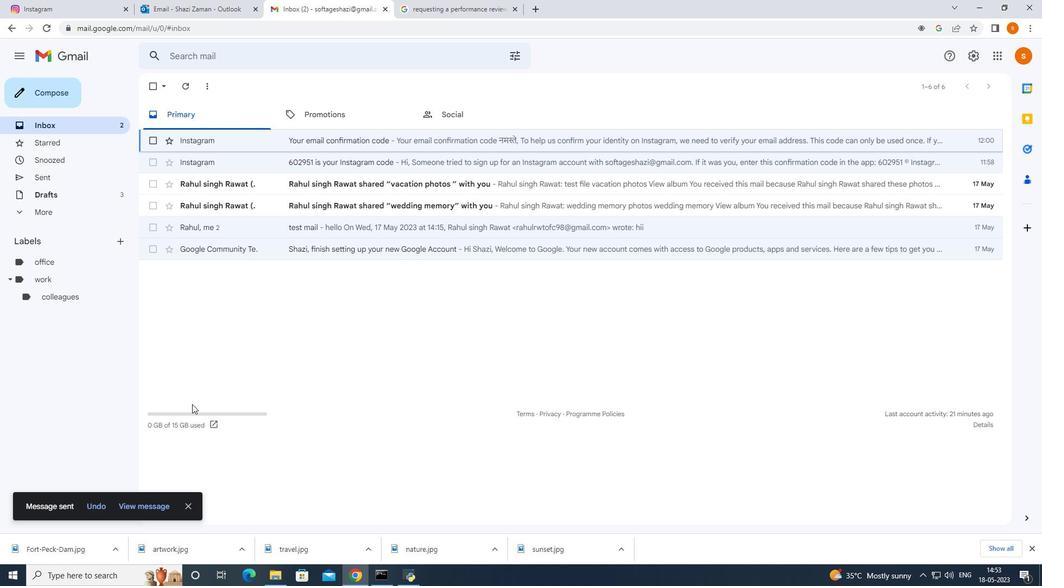 
